 Task: Check the sale-to-list ratio of storage in the last 3 years.
Action: Mouse moved to (842, 193)
Screenshot: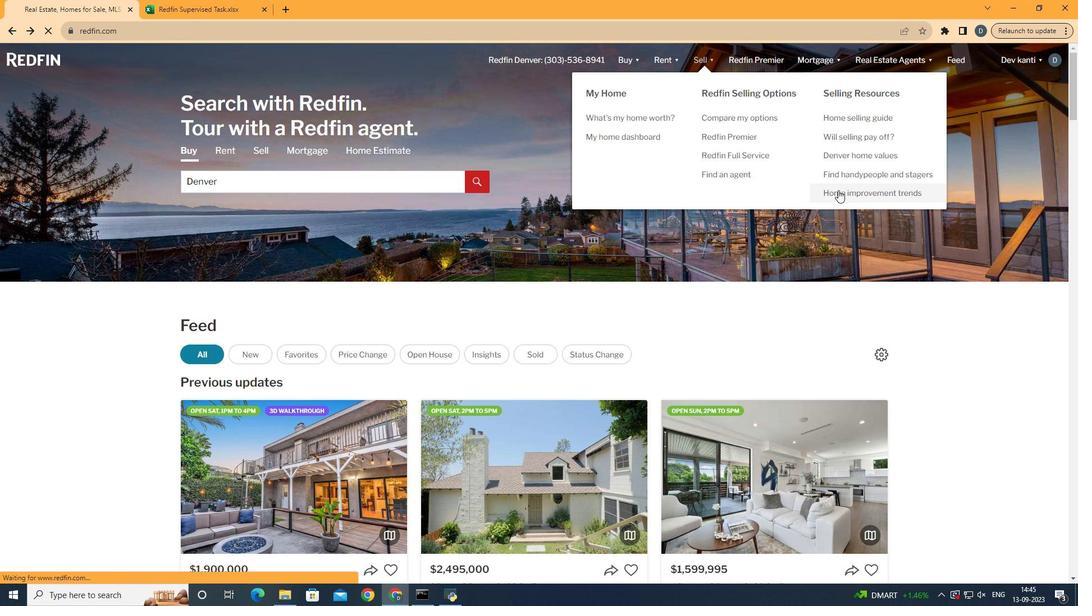 
Action: Mouse pressed left at (842, 193)
Screenshot: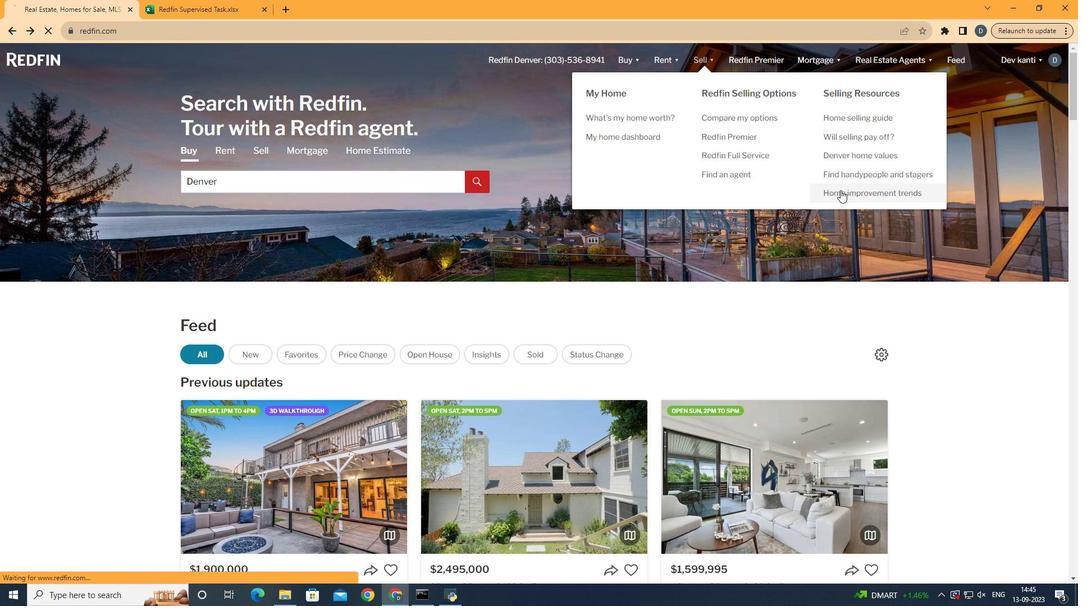 
Action: Mouse moved to (278, 219)
Screenshot: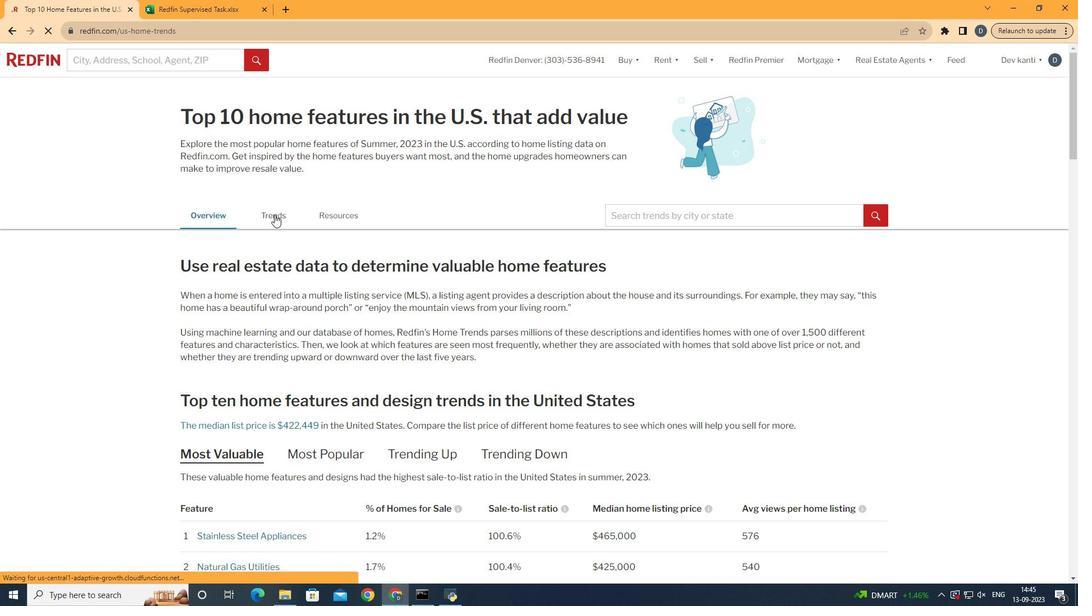 
Action: Mouse pressed left at (278, 219)
Screenshot: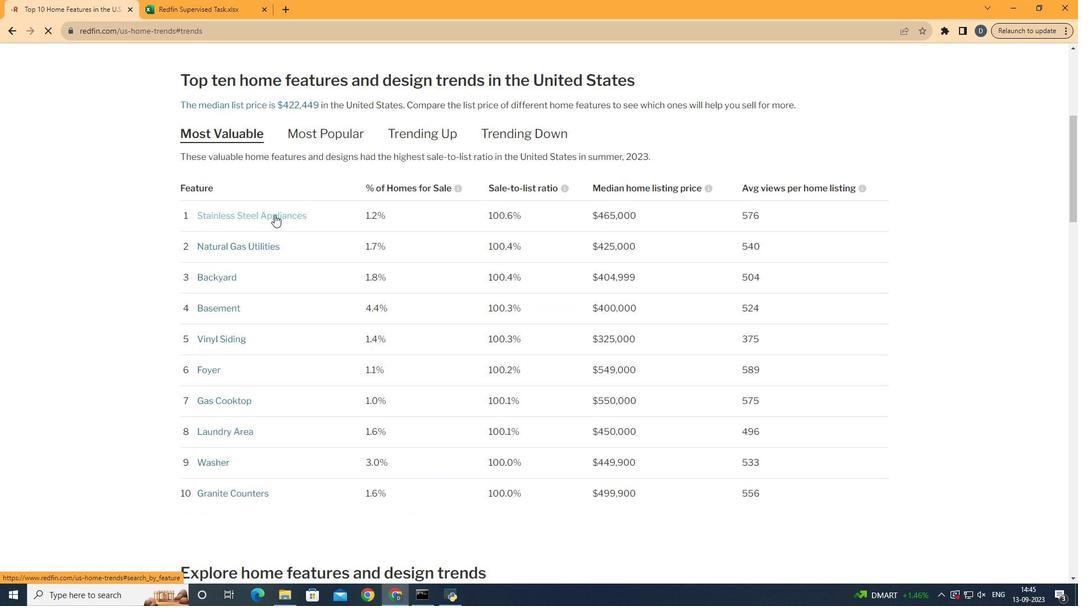
Action: Mouse scrolled (278, 218) with delta (0, 0)
Screenshot: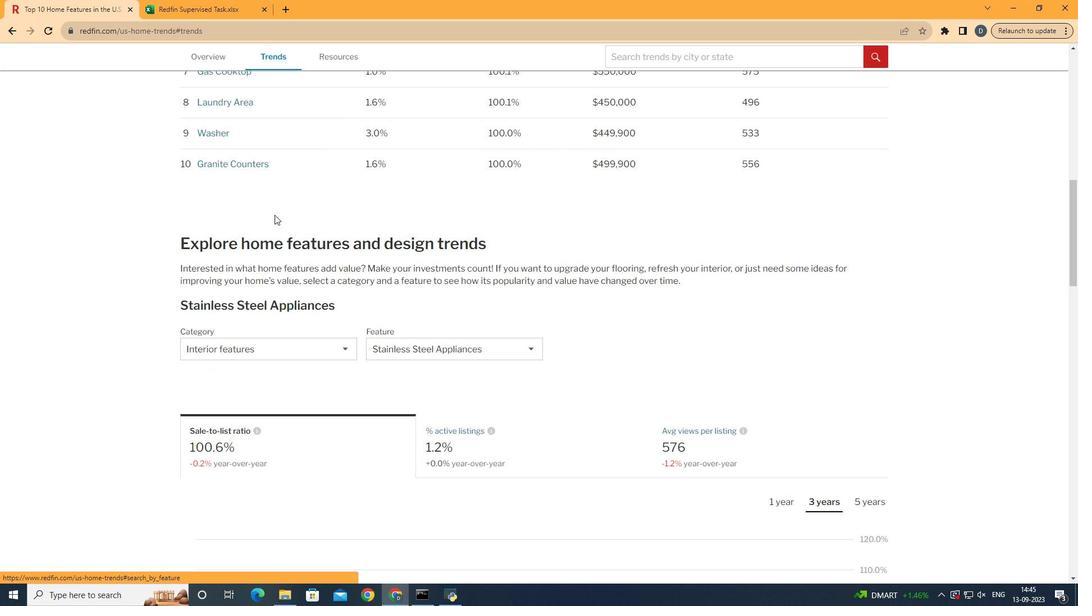 
Action: Mouse scrolled (278, 218) with delta (0, 0)
Screenshot: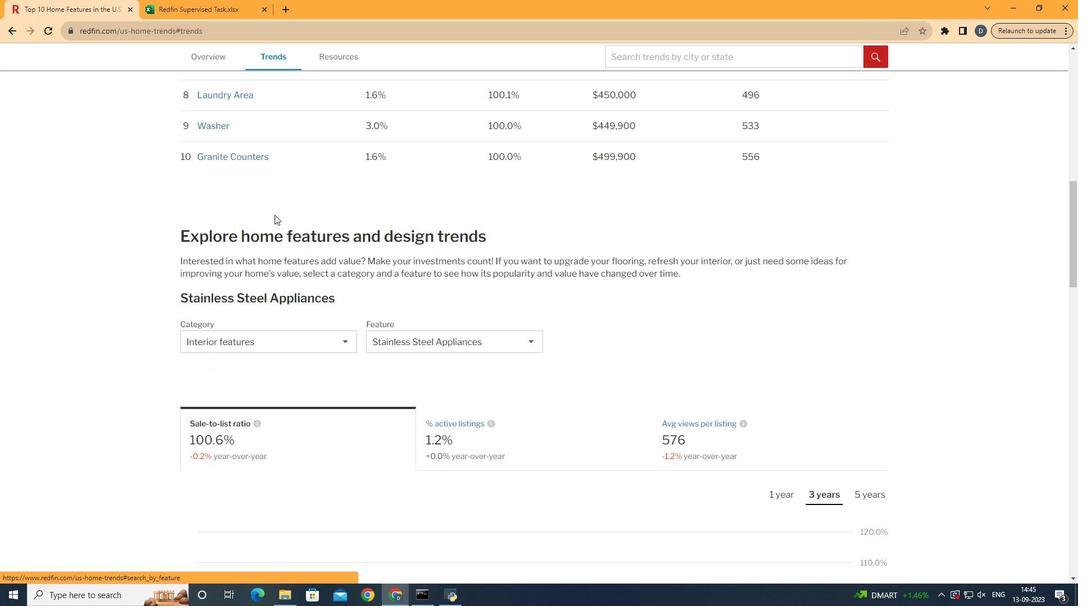 
Action: Mouse scrolled (278, 218) with delta (0, 0)
Screenshot: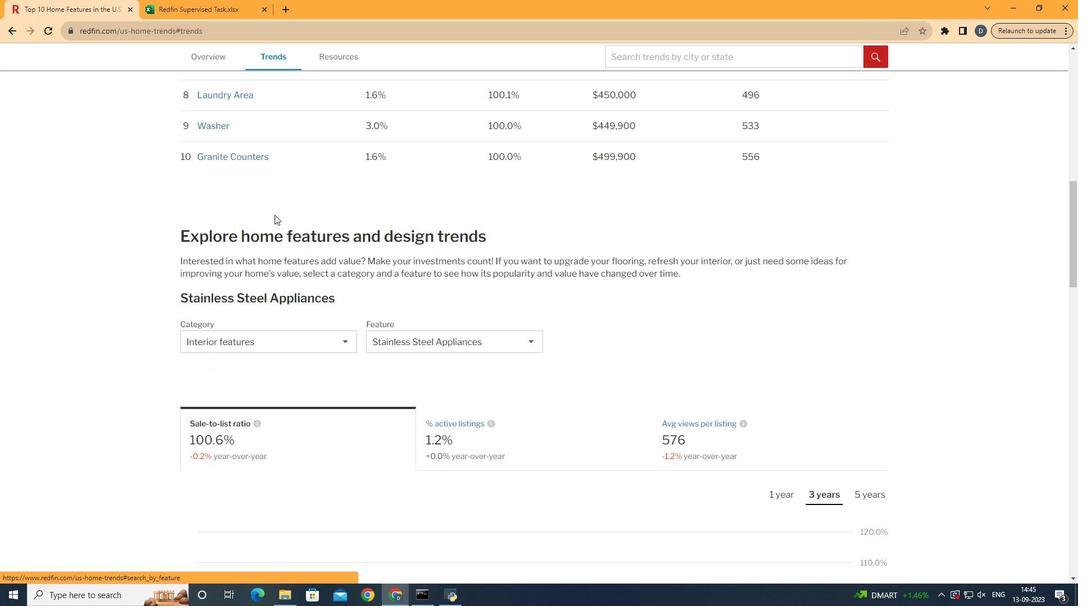 
Action: Mouse scrolled (278, 218) with delta (0, 0)
Screenshot: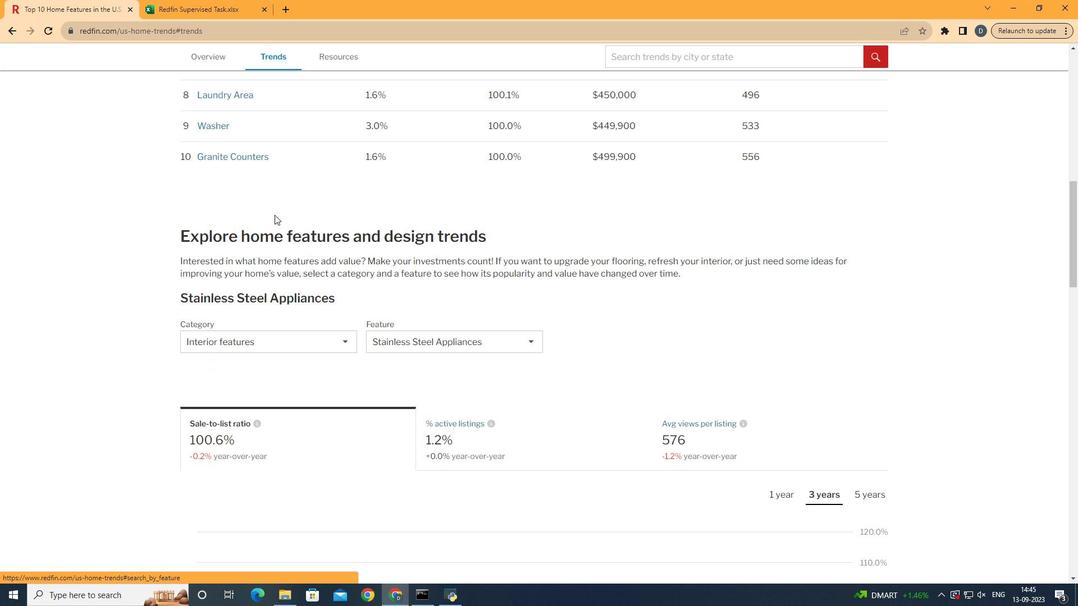 
Action: Mouse scrolled (278, 218) with delta (0, 0)
Screenshot: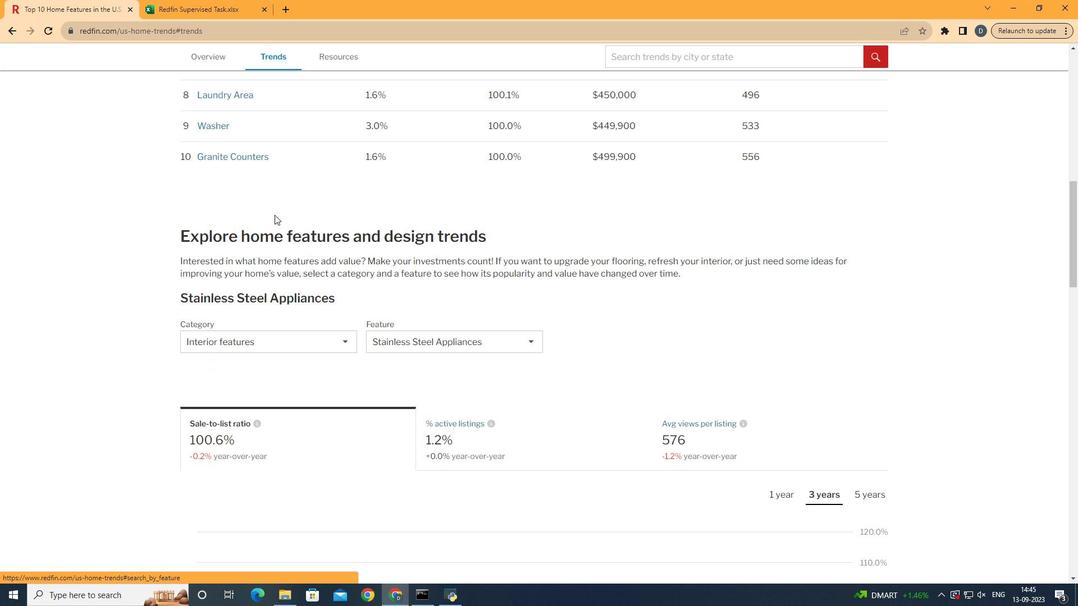 
Action: Mouse scrolled (278, 218) with delta (0, 0)
Screenshot: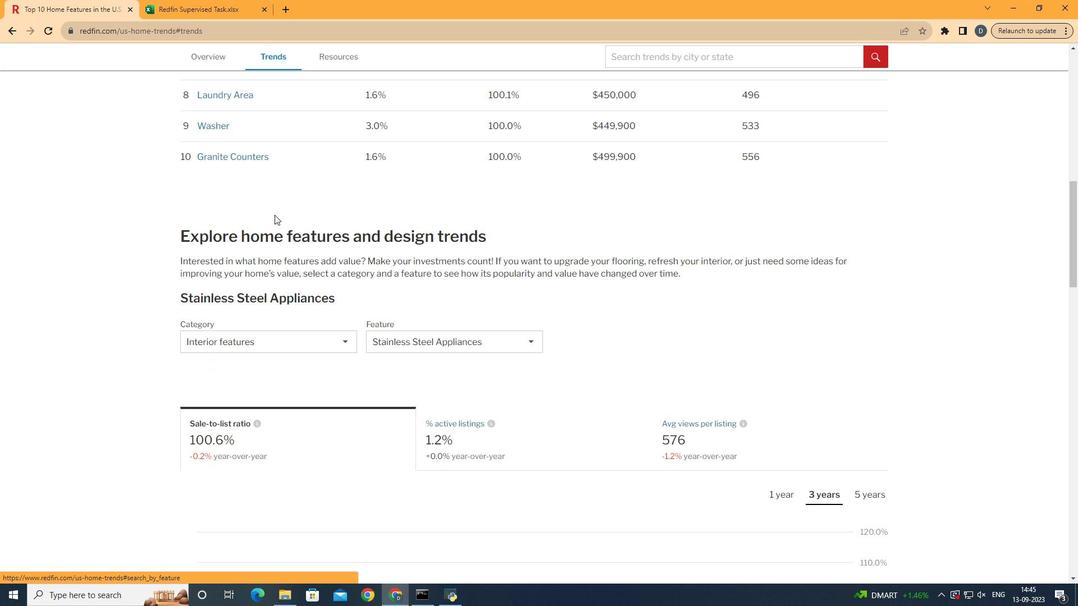 
Action: Mouse scrolled (278, 218) with delta (0, 0)
Screenshot: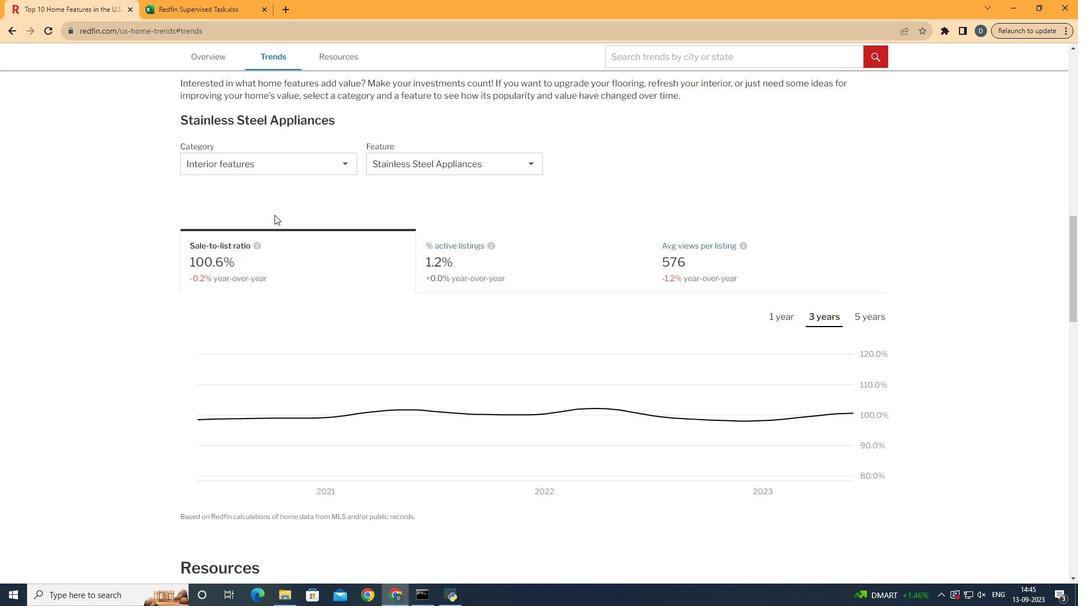 
Action: Mouse scrolled (278, 218) with delta (0, 0)
Screenshot: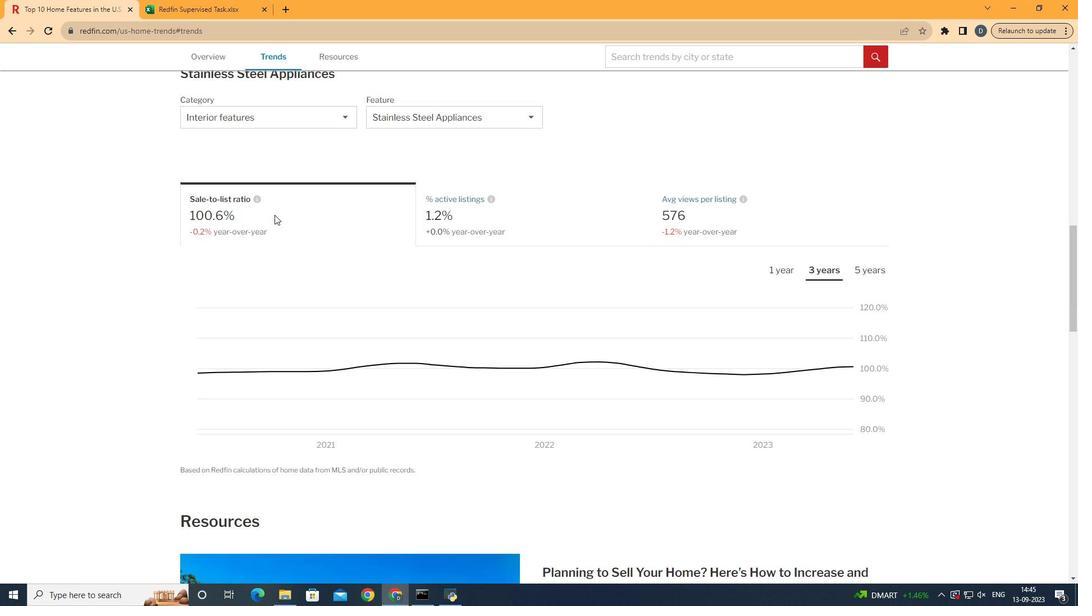 
Action: Mouse scrolled (278, 218) with delta (0, 0)
Screenshot: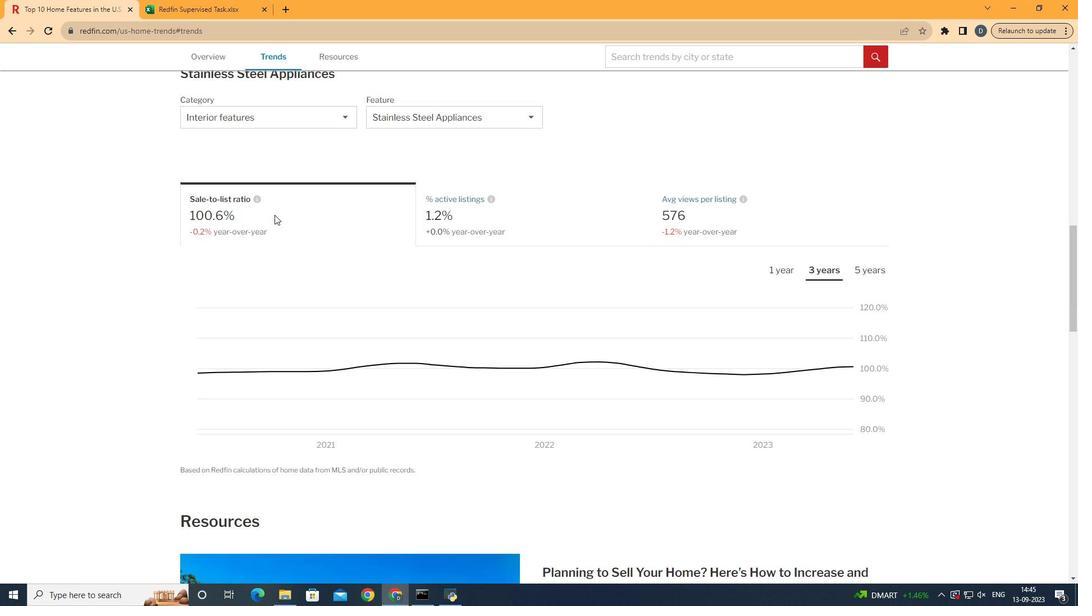 
Action: Mouse scrolled (278, 218) with delta (0, 0)
Screenshot: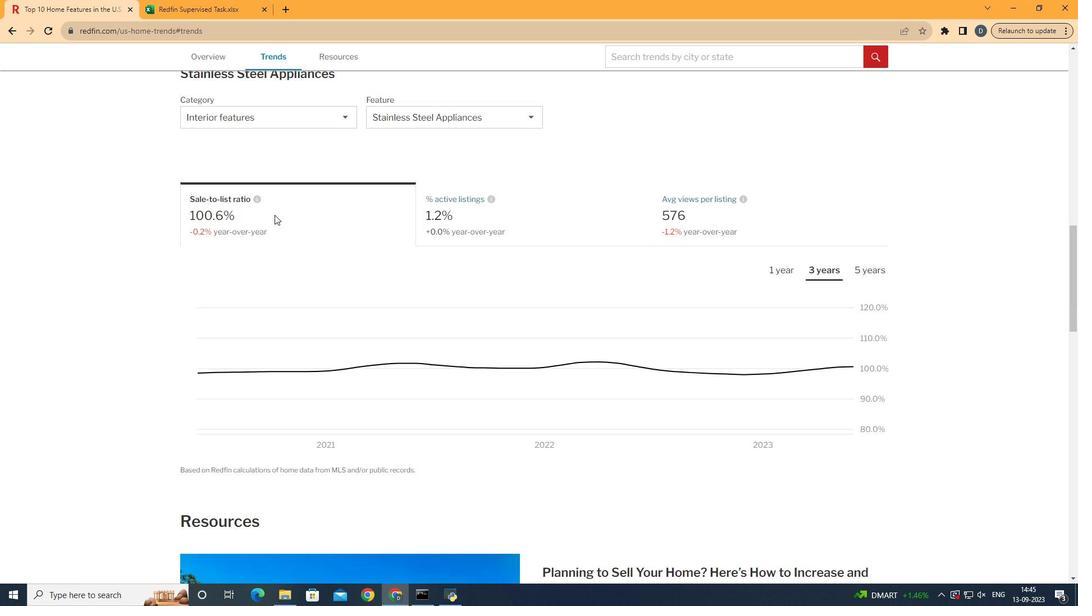 
Action: Mouse moved to (309, 128)
Screenshot: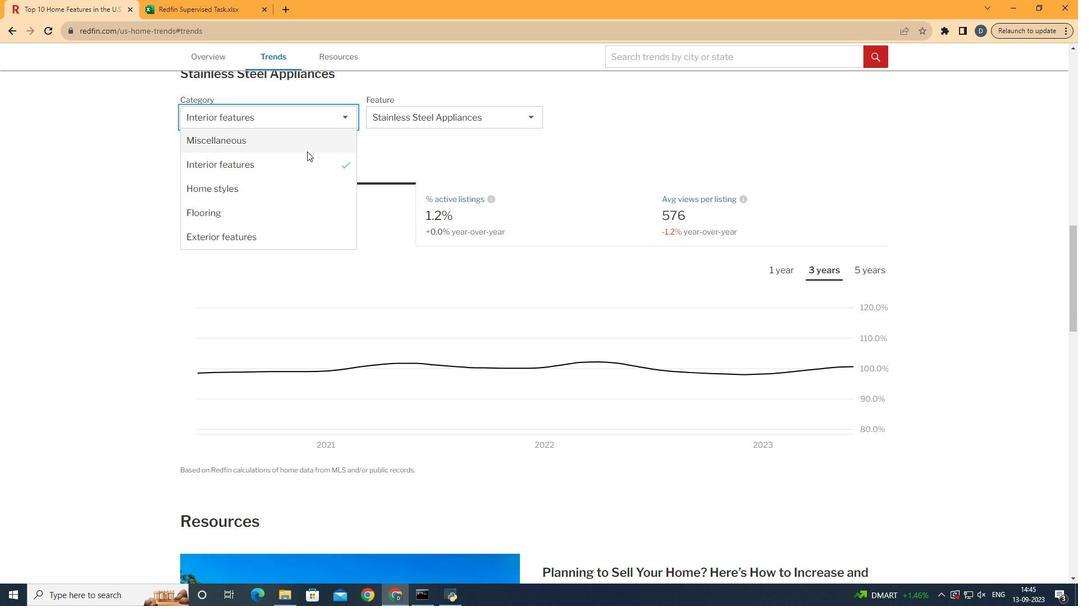 
Action: Mouse pressed left at (309, 128)
Screenshot: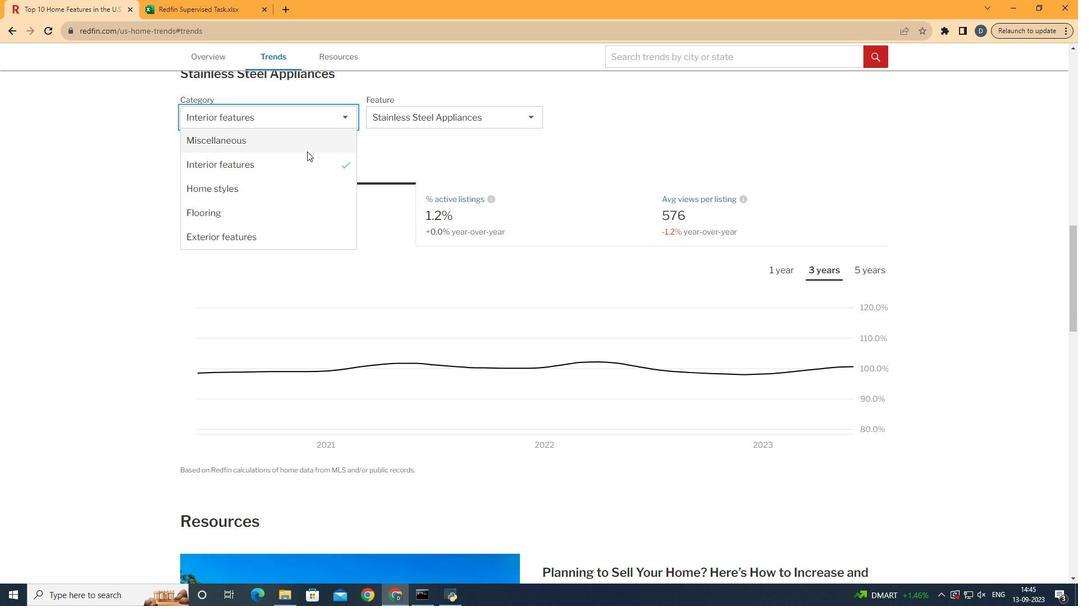 
Action: Mouse moved to (311, 167)
Screenshot: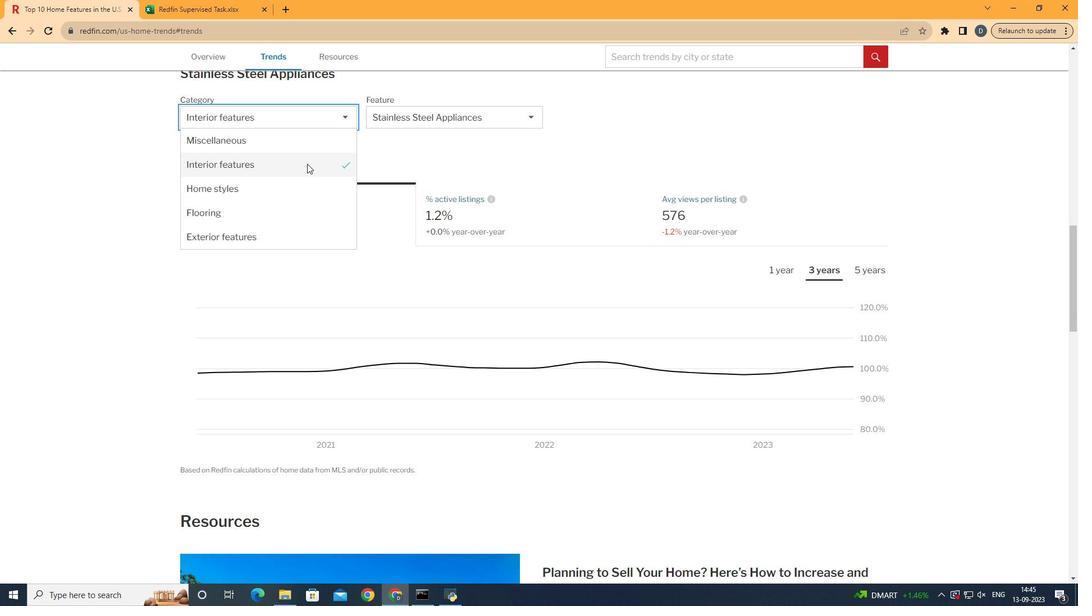
Action: Mouse pressed left at (311, 167)
Screenshot: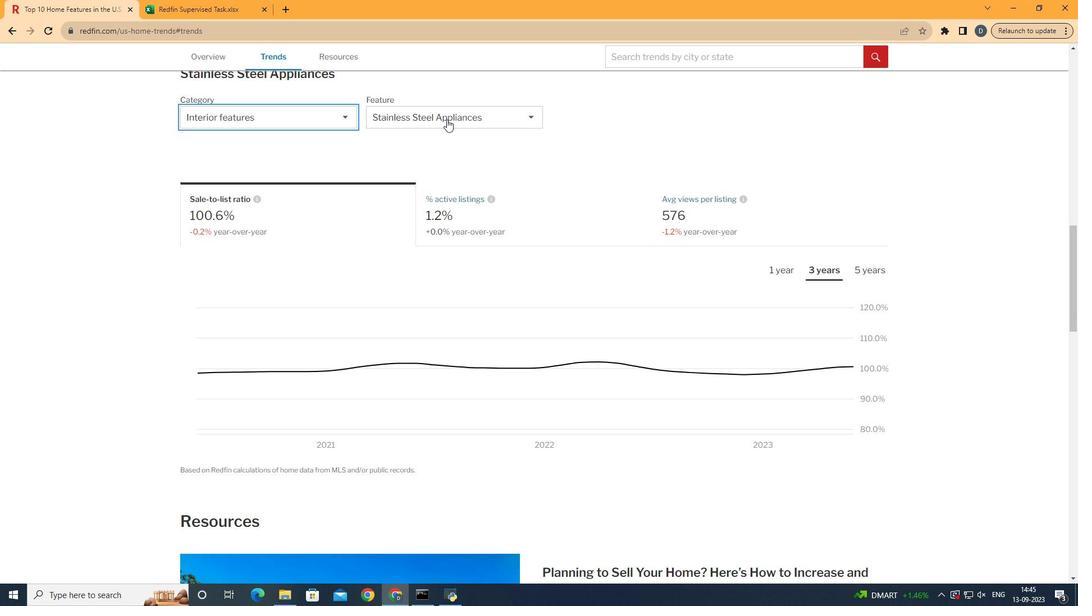 
Action: Mouse moved to (476, 123)
Screenshot: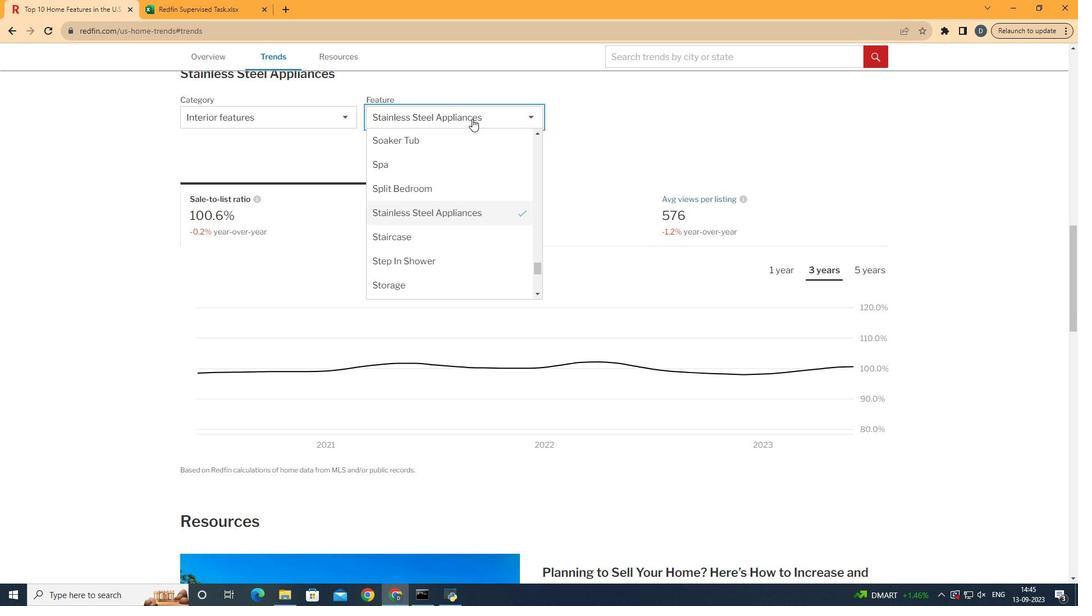 
Action: Mouse pressed left at (476, 123)
Screenshot: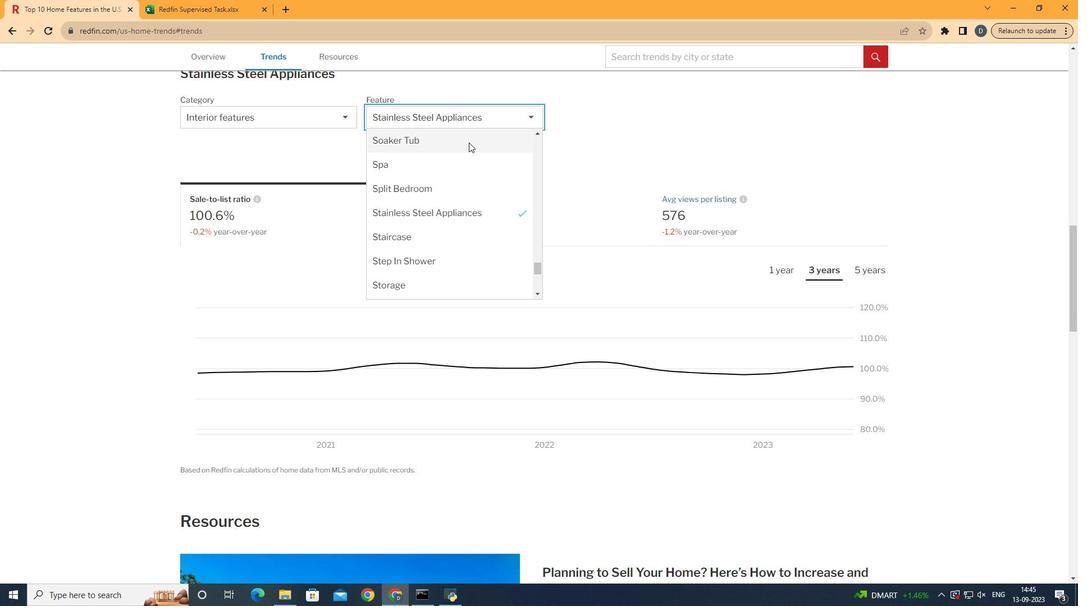 
Action: Mouse moved to (465, 296)
Screenshot: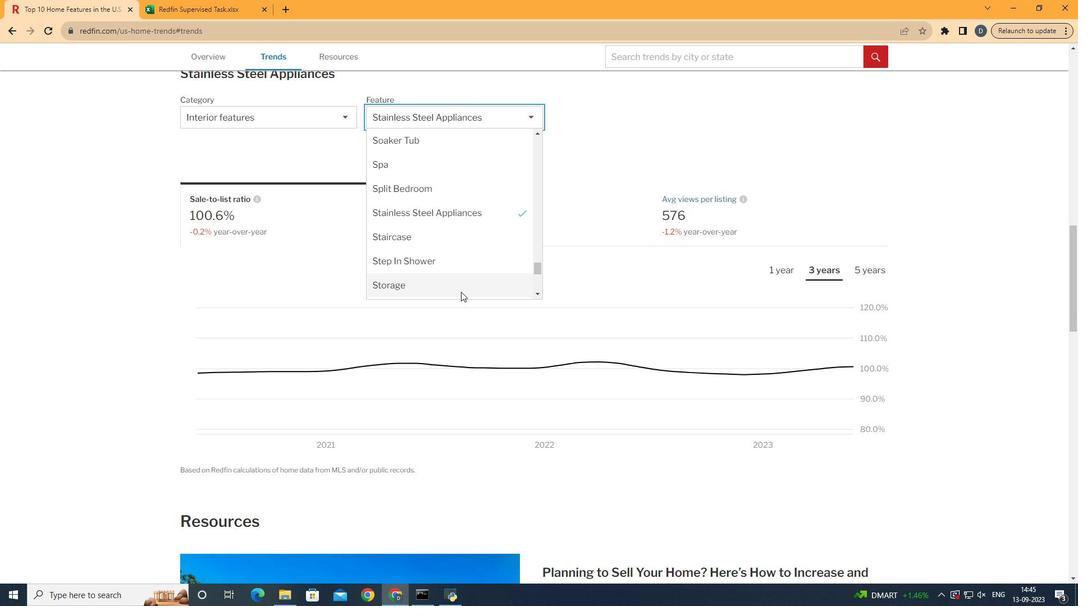 
Action: Mouse pressed left at (465, 296)
Screenshot: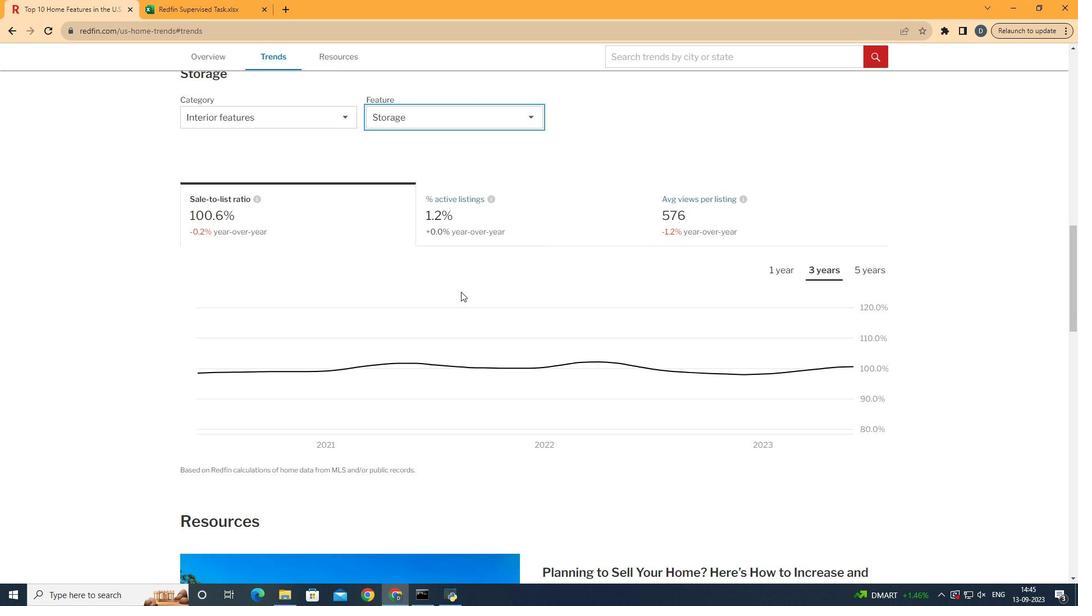 
Action: Mouse moved to (321, 216)
Screenshot: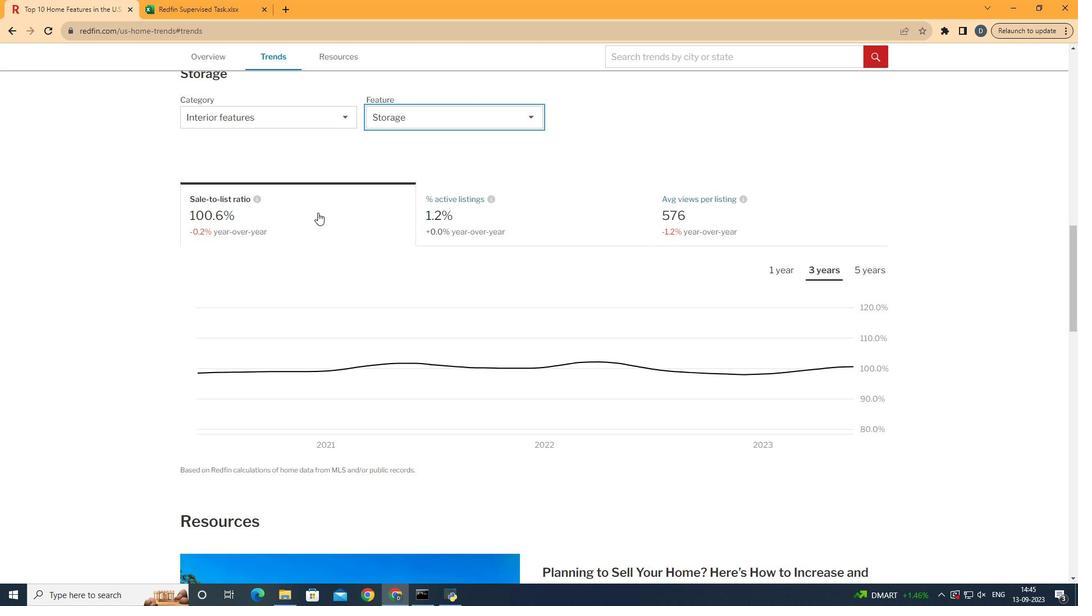 
Action: Mouse pressed left at (321, 216)
Screenshot: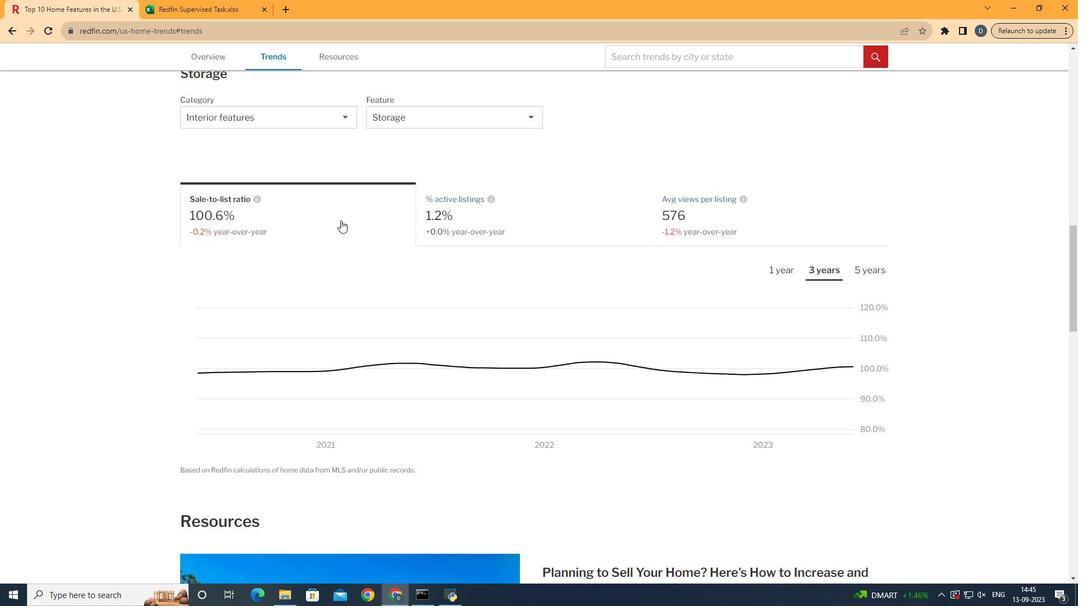 
Action: Mouse moved to (841, 270)
Screenshot: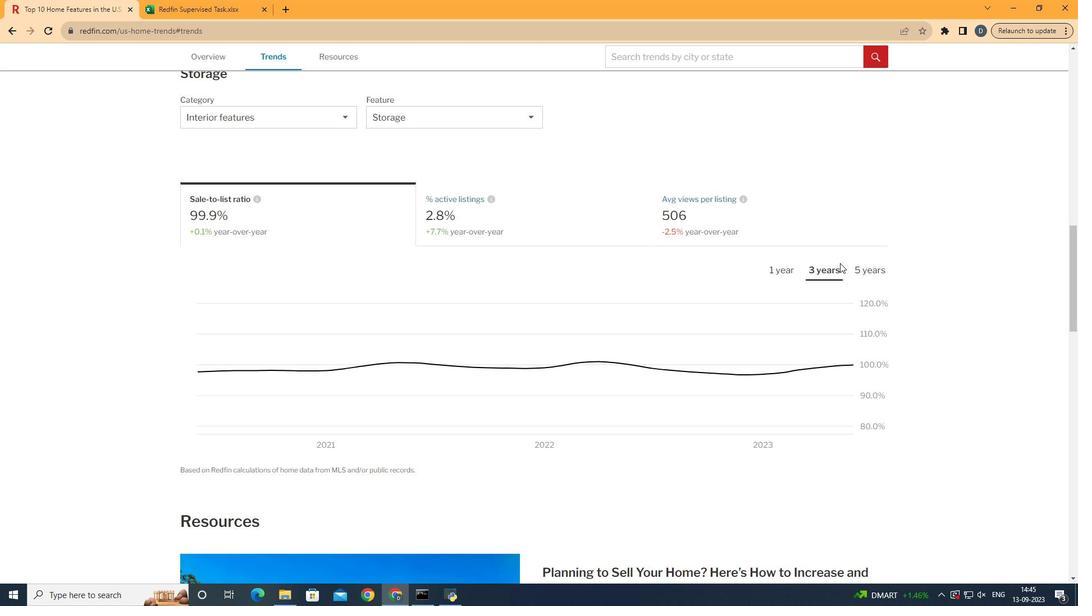 
Action: Mouse pressed left at (841, 270)
Screenshot: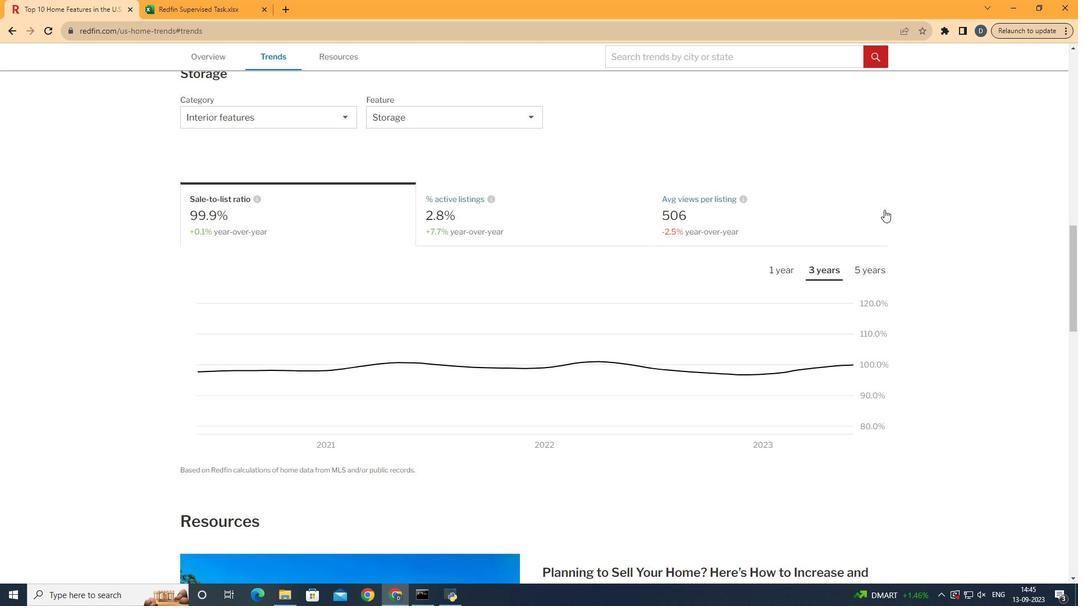 
Action: Mouse moved to (891, 212)
Screenshot: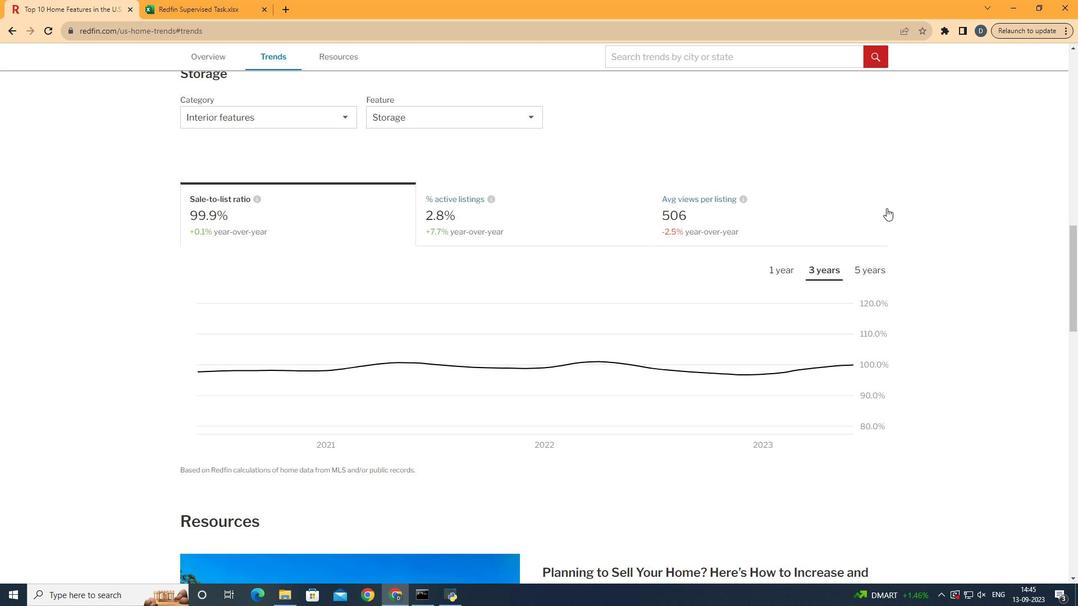 
